 Task: Find the closest ski resort to Aspen, Colorado, and Vail, Colorado.
Action: Mouse moved to (218, 107)
Screenshot: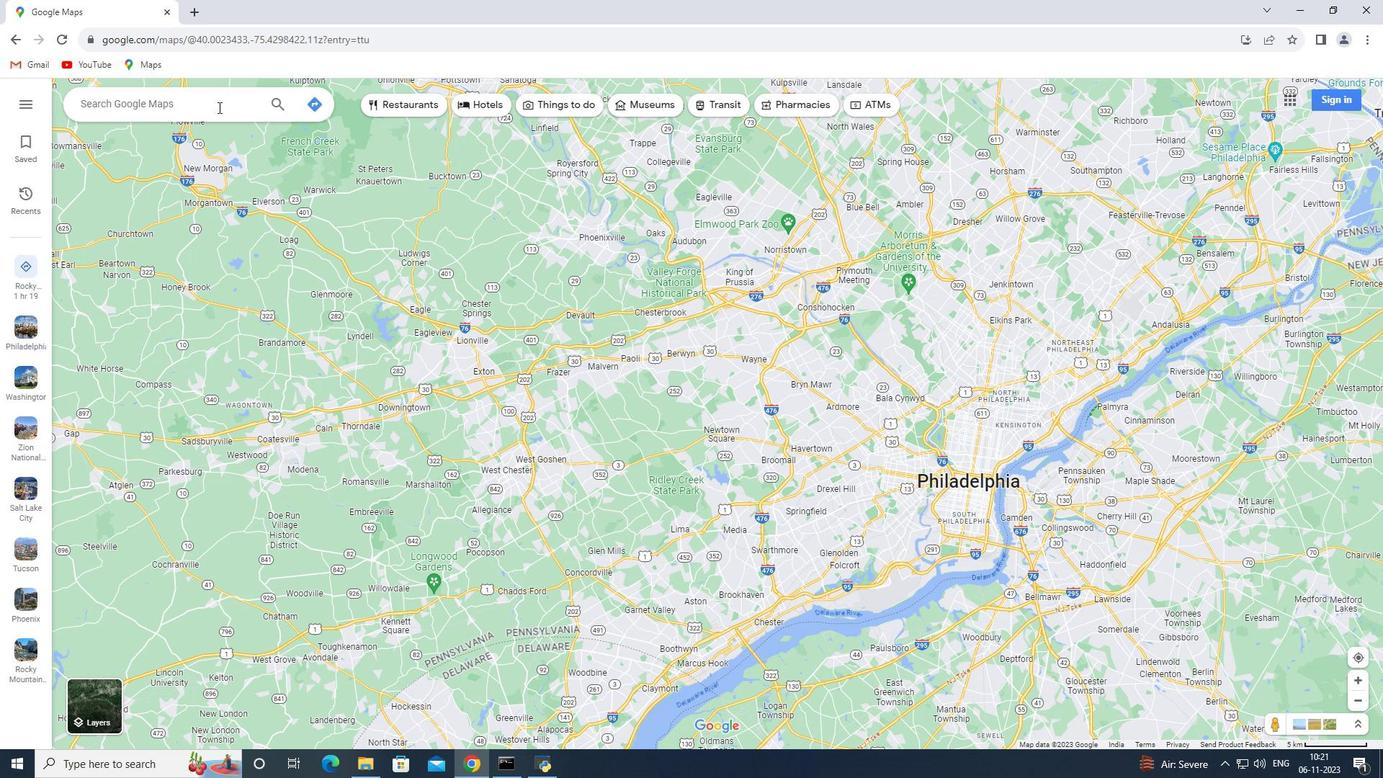 
Action: Mouse pressed left at (218, 107)
Screenshot: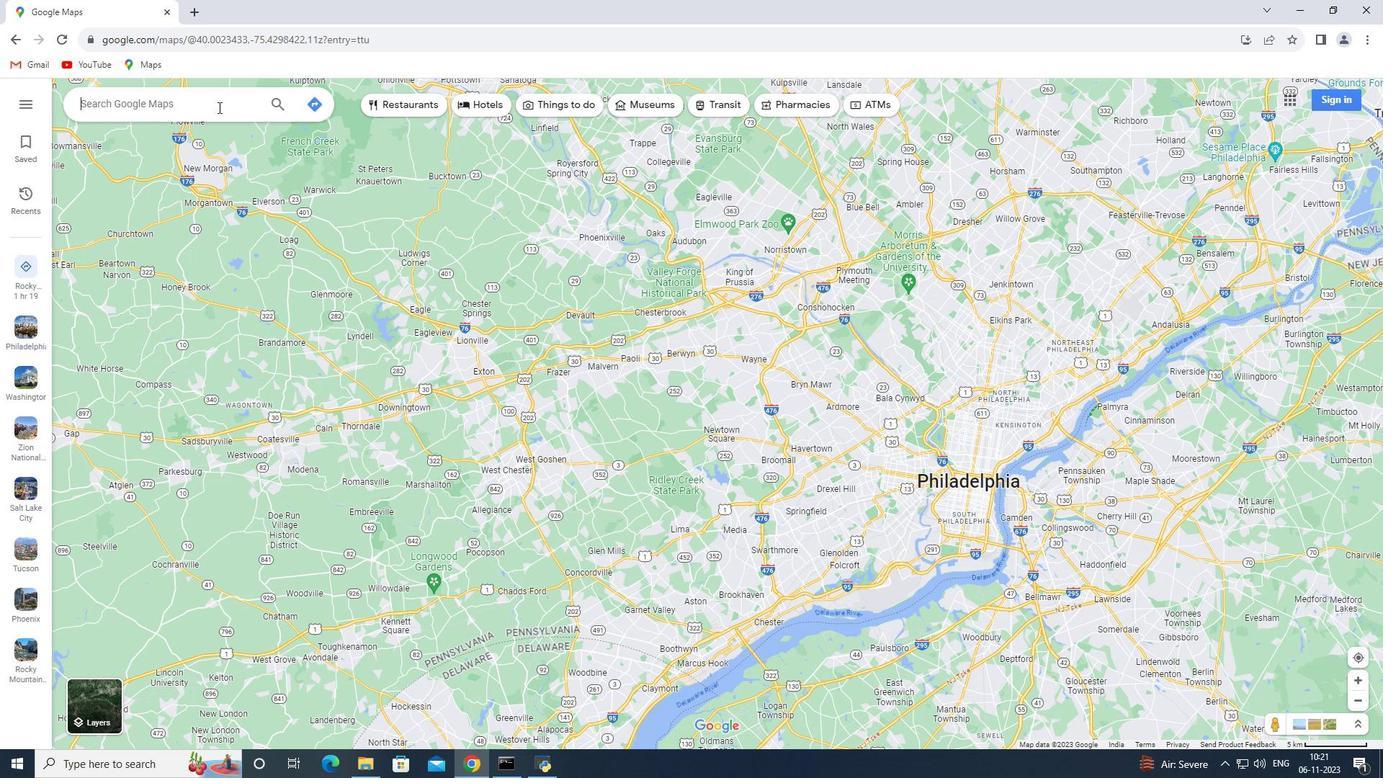 
Action: Key pressed <Key.shift>Aspen<Key.space><Key.backspace>,<Key.space><Key.shift>Colorado<Key.enter>
Screenshot: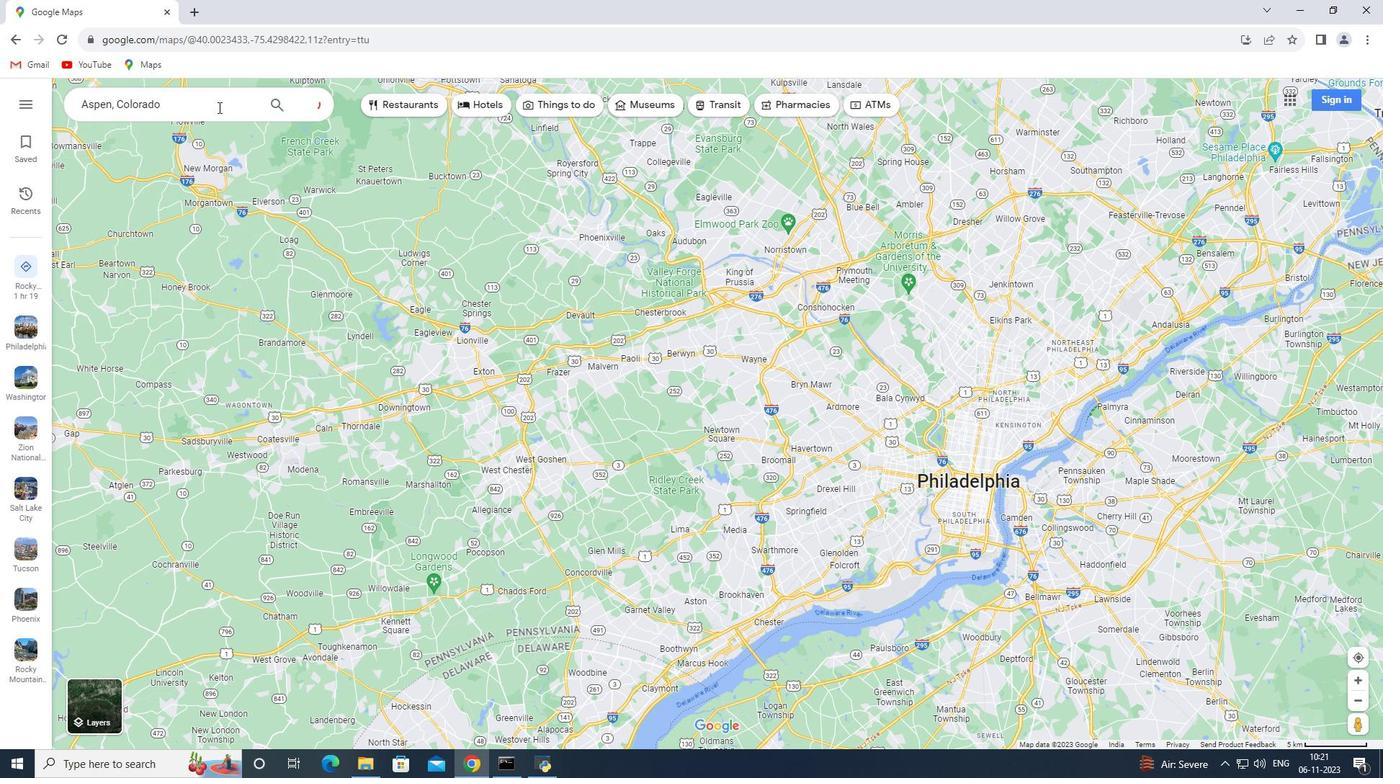 
Action: Mouse moved to (193, 350)
Screenshot: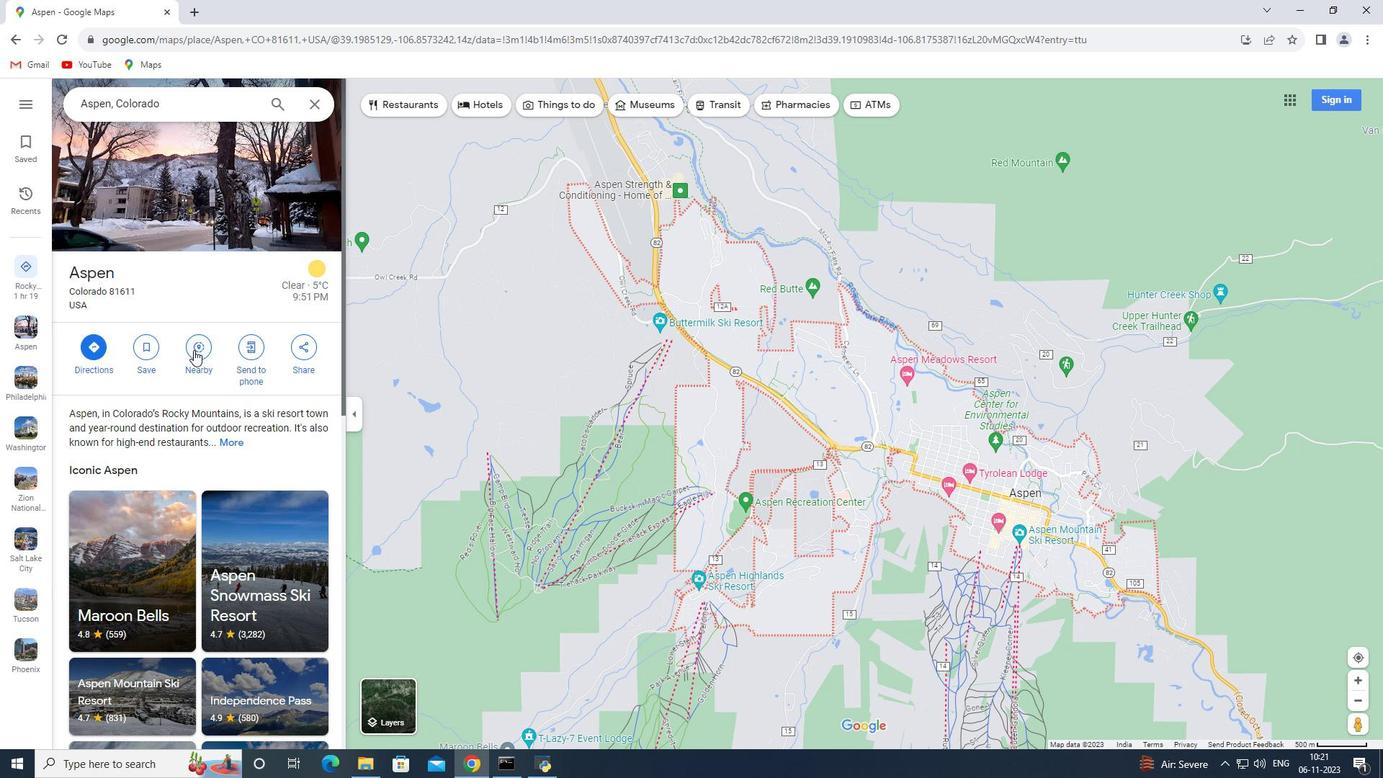 
Action: Mouse pressed left at (193, 350)
Screenshot: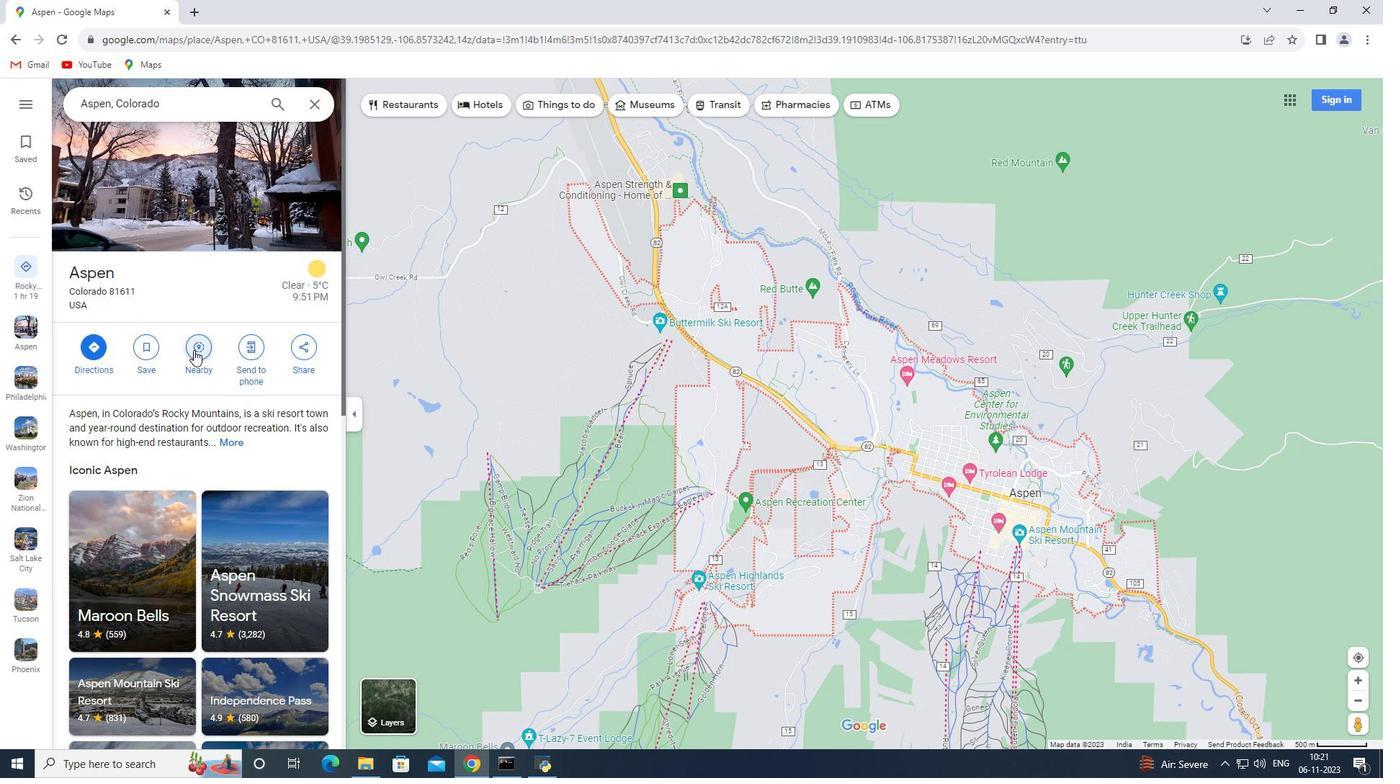 
Action: Key pressed ski<Key.space>resort<Key.enter>
Screenshot: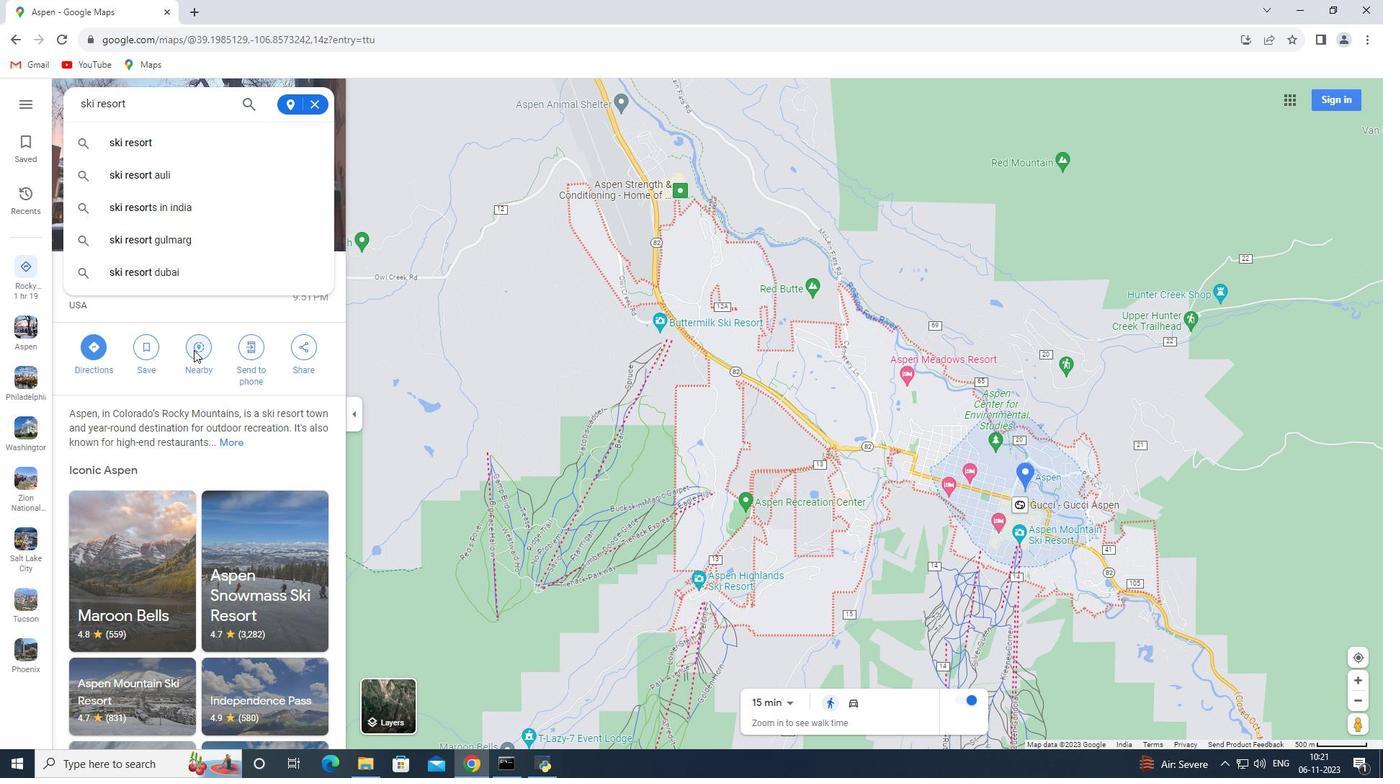 
Action: Mouse moved to (312, 100)
Screenshot: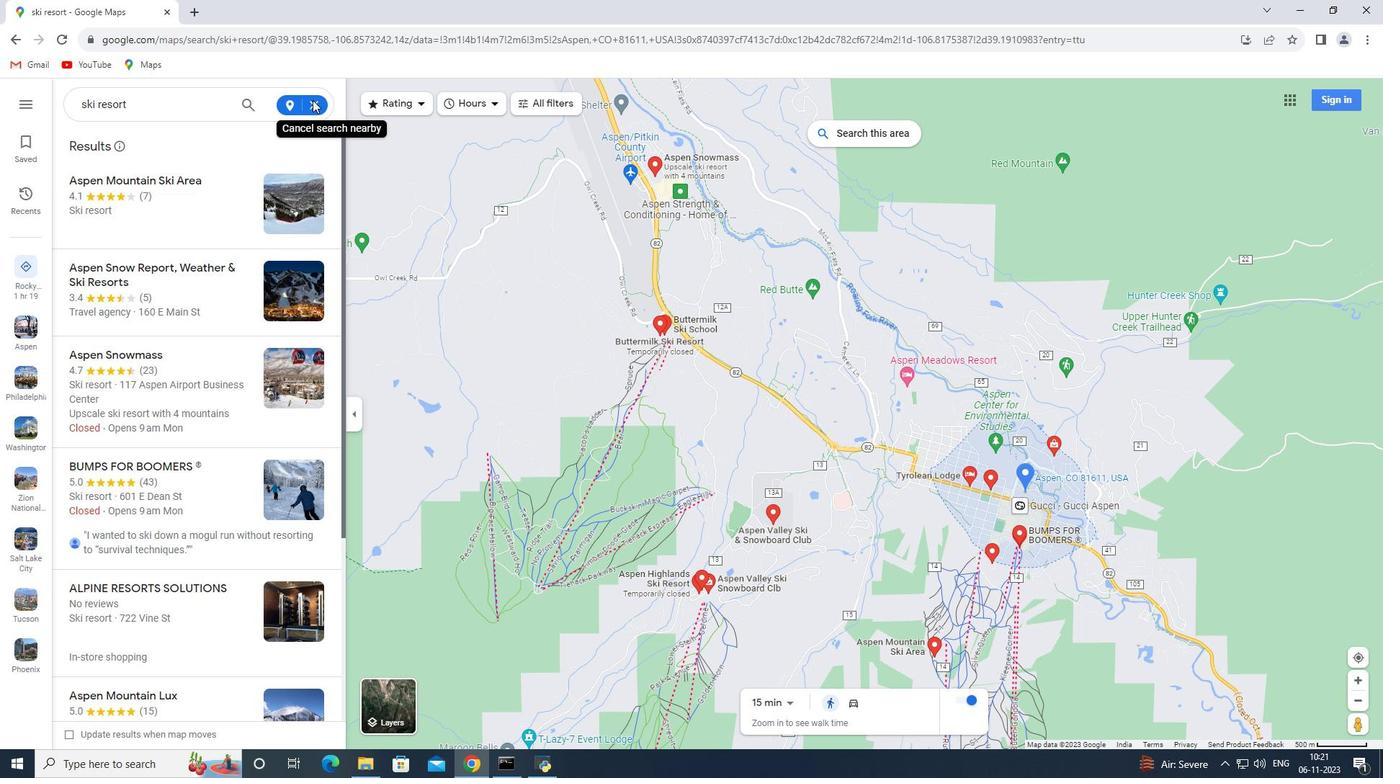 
Action: Mouse pressed left at (312, 100)
Screenshot: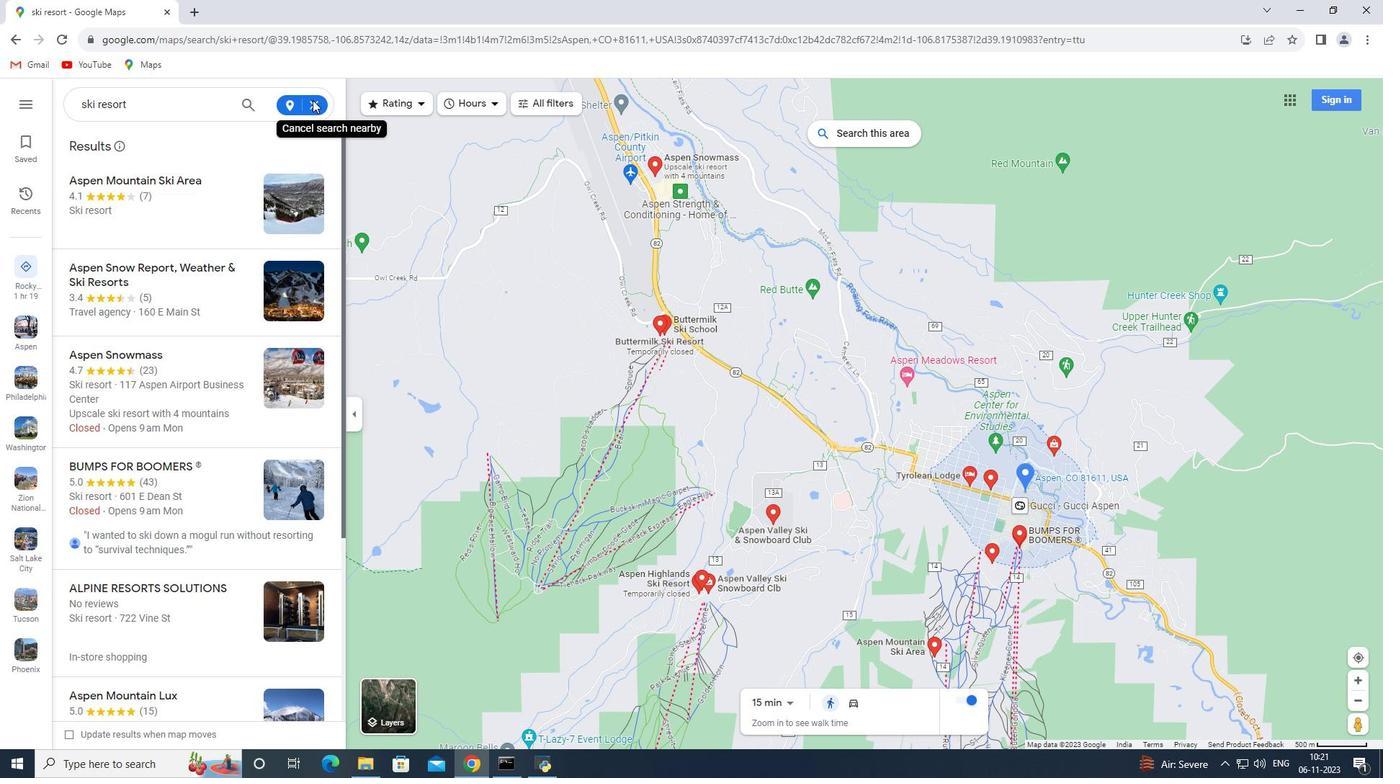 
Action: Mouse moved to (311, 103)
Screenshot: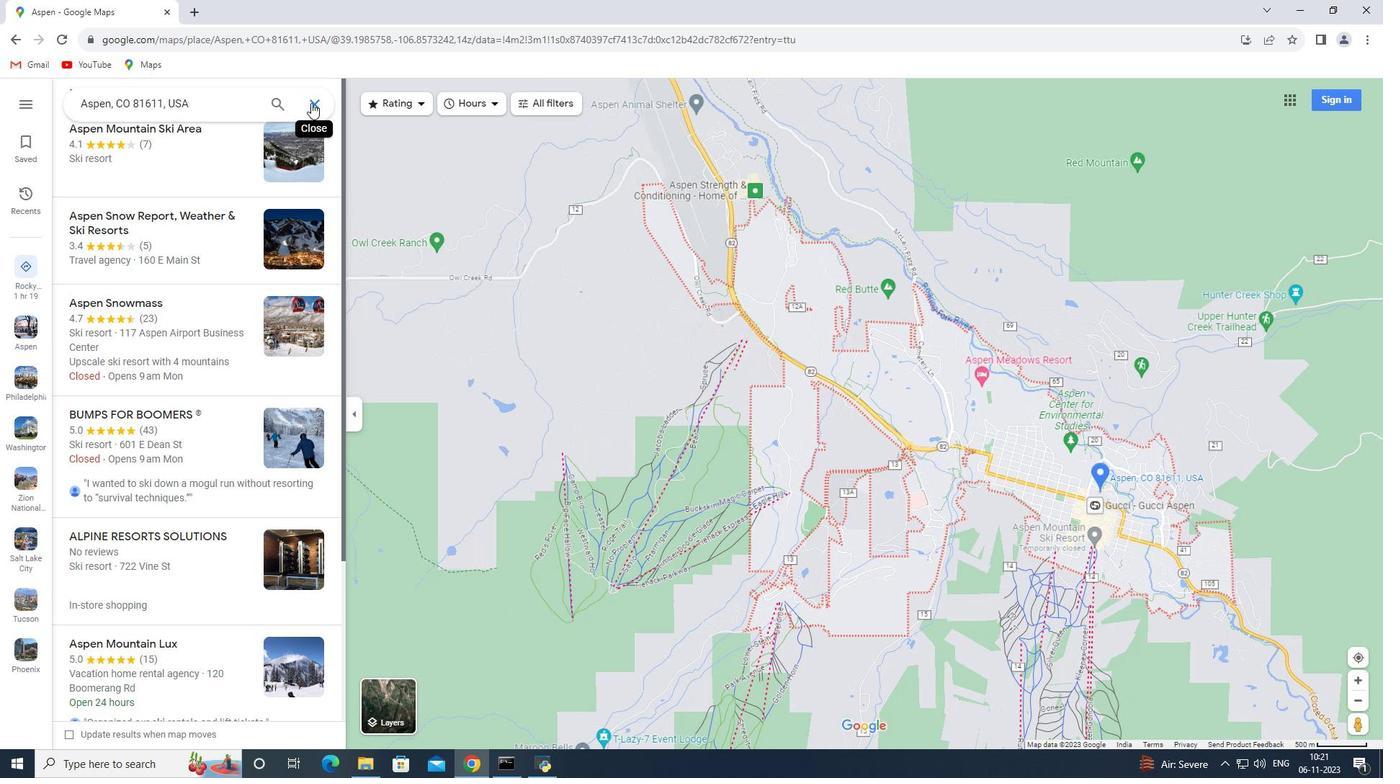 
Action: Mouse pressed left at (311, 103)
Screenshot: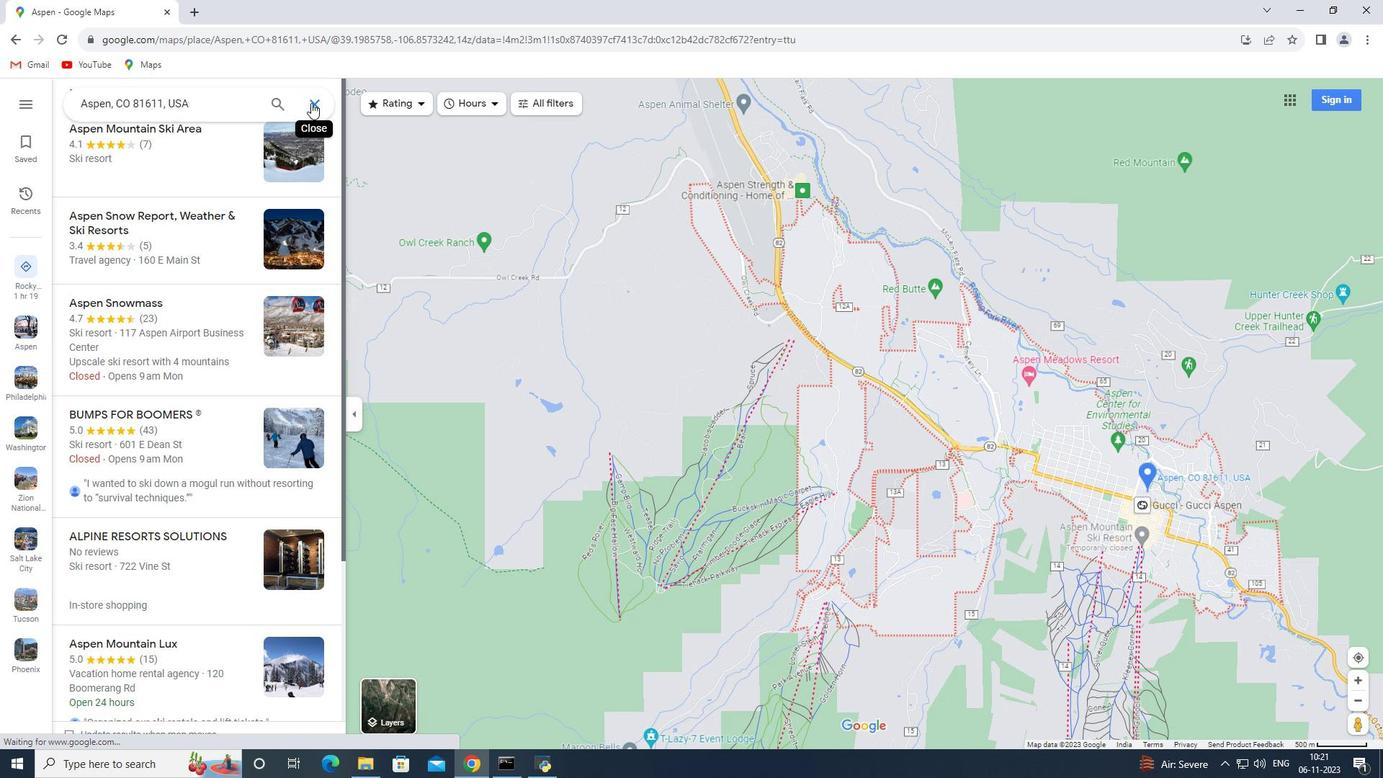 
Action: Mouse moved to (219, 106)
Screenshot: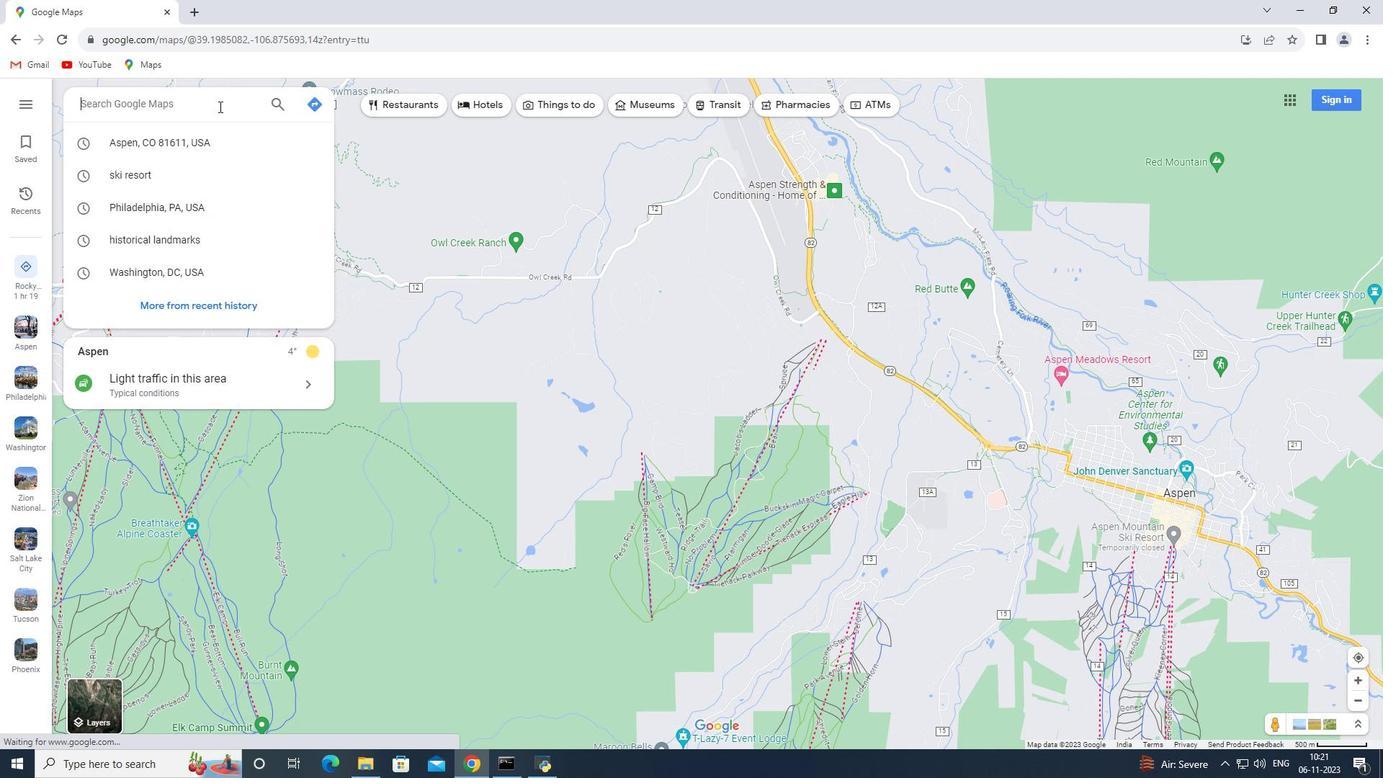 
Action: Key pressed <Key.shift><Key.shift><Key.shift>Vali,<Key.space><Key.shift>Colorado<Key.enter>
Screenshot: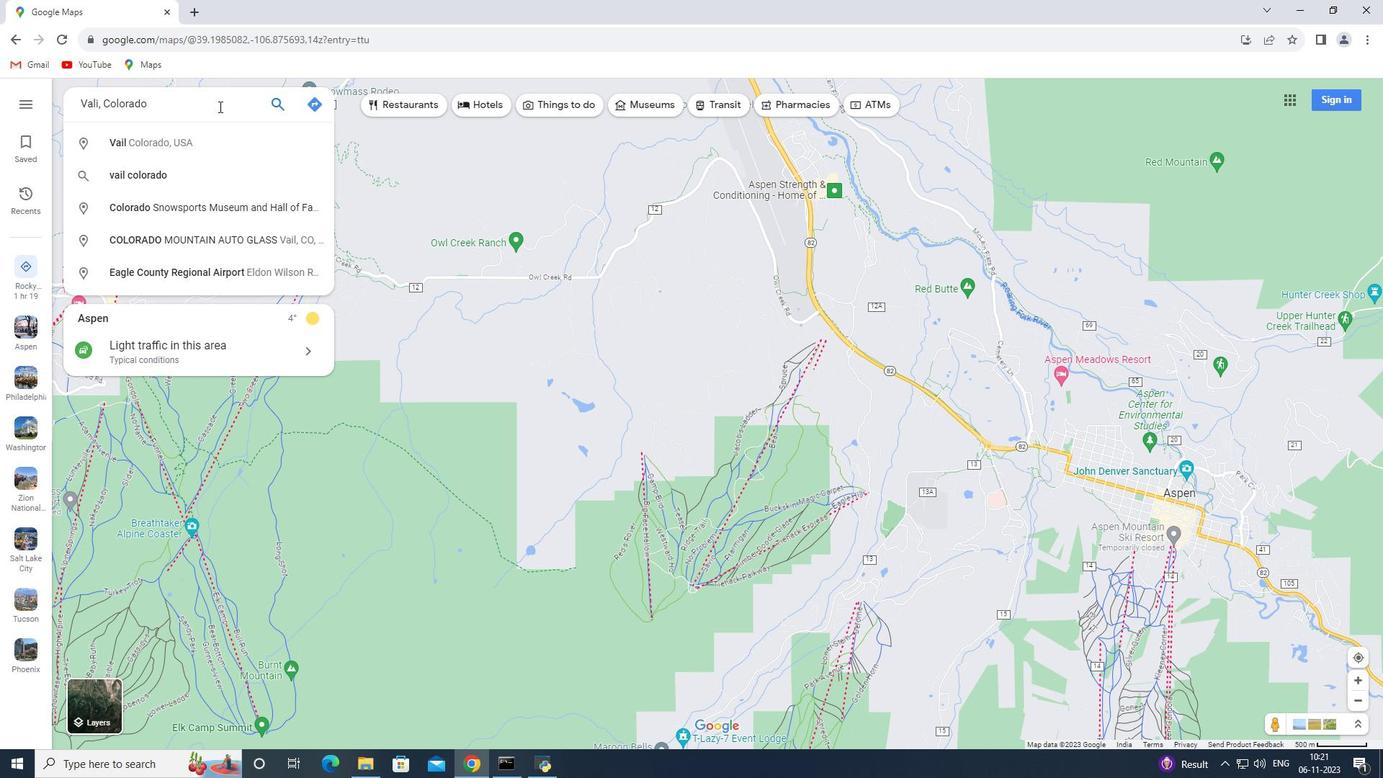 
Action: Mouse moved to (197, 347)
Screenshot: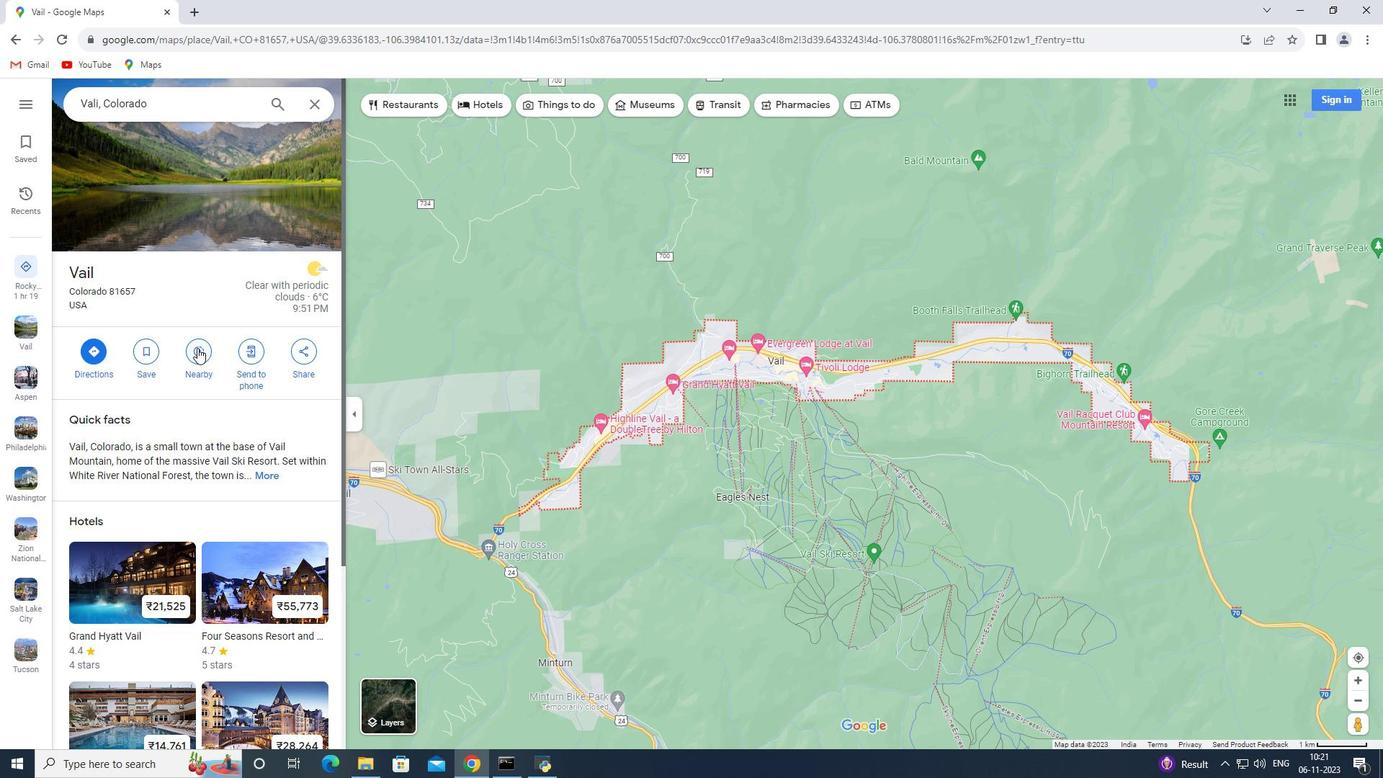 
Action: Mouse pressed left at (197, 347)
Screenshot: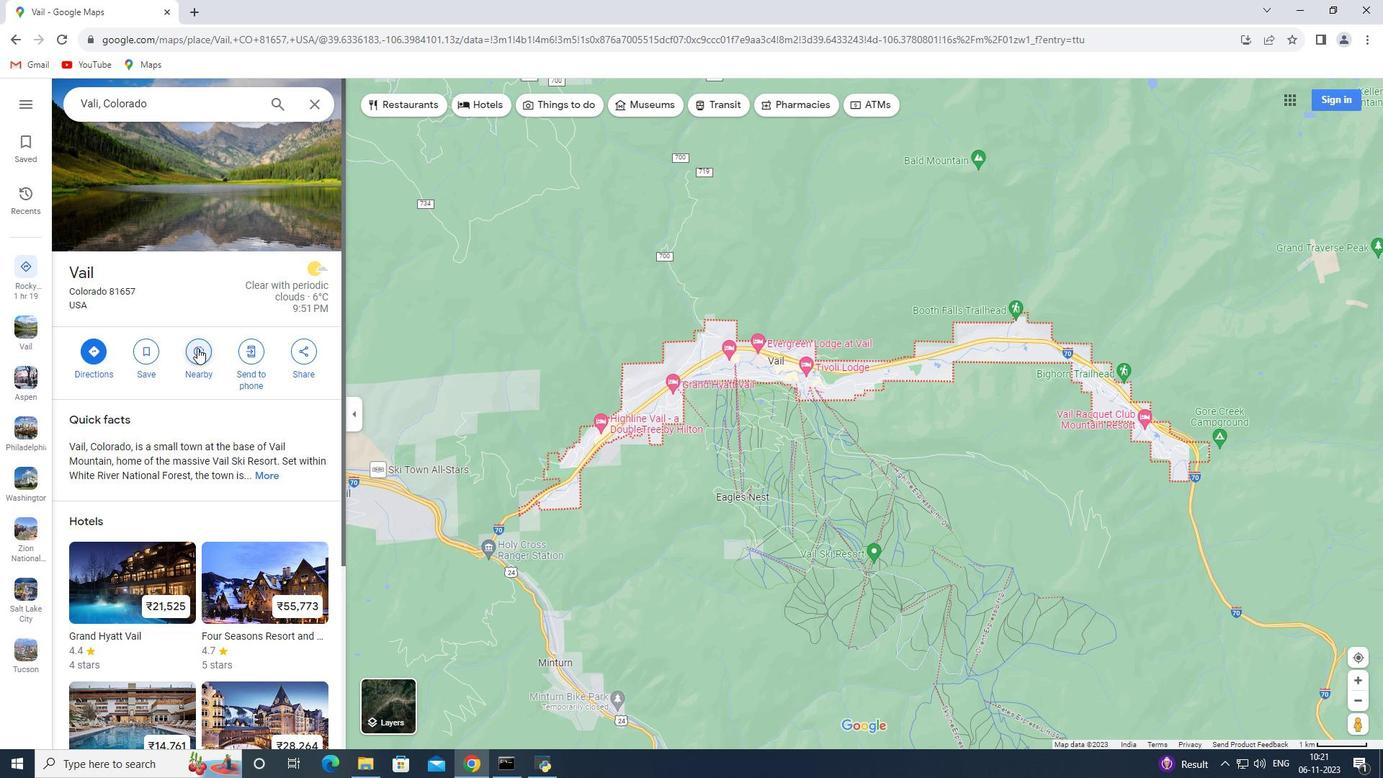 
Action: Key pressed ski<Key.space>resorrt<Key.backspace><Key.backspace>t<Key.enter>
Screenshot: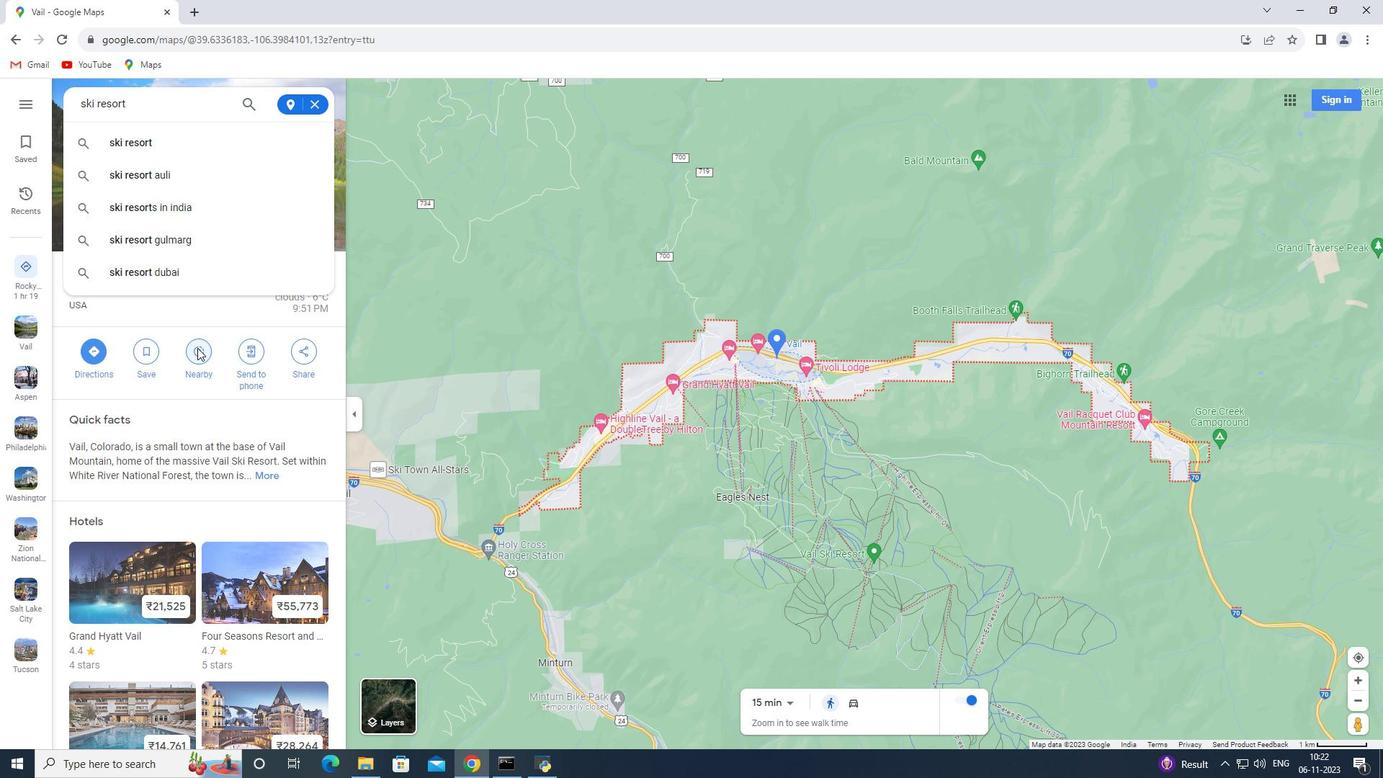 
